Task: Select the user preset "Amplify" for amplify effect.
Action: Mouse moved to (117, 259)
Screenshot: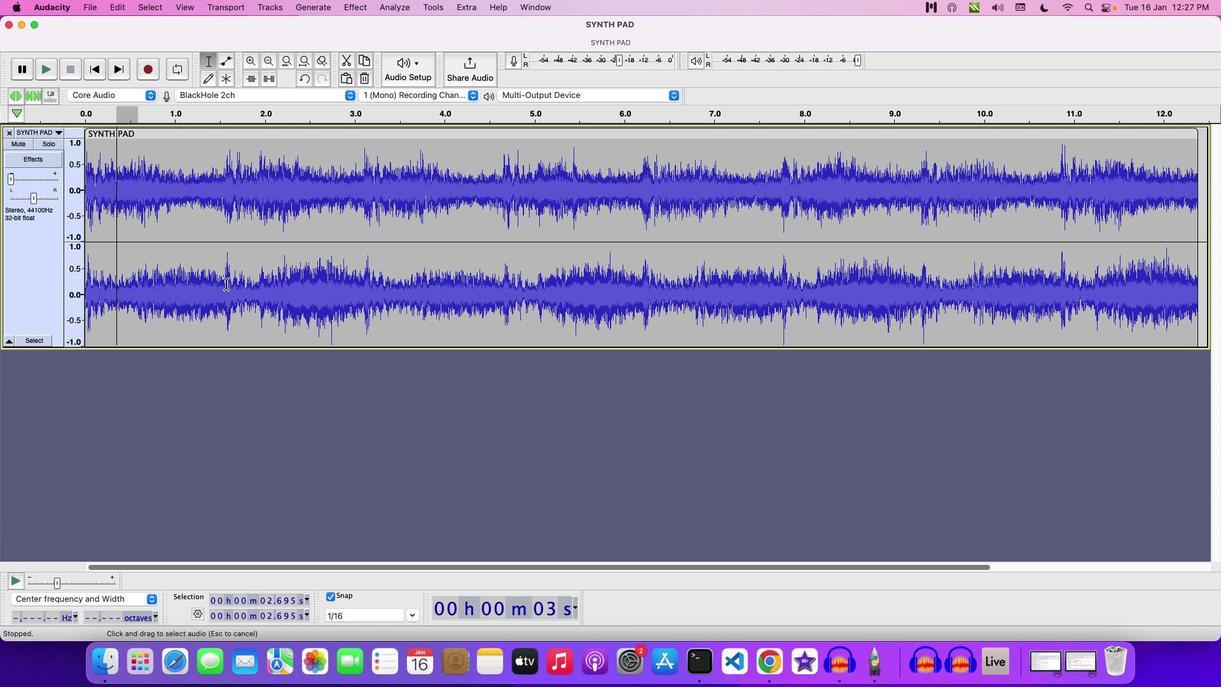 
Action: Mouse pressed left at (117, 259)
Screenshot: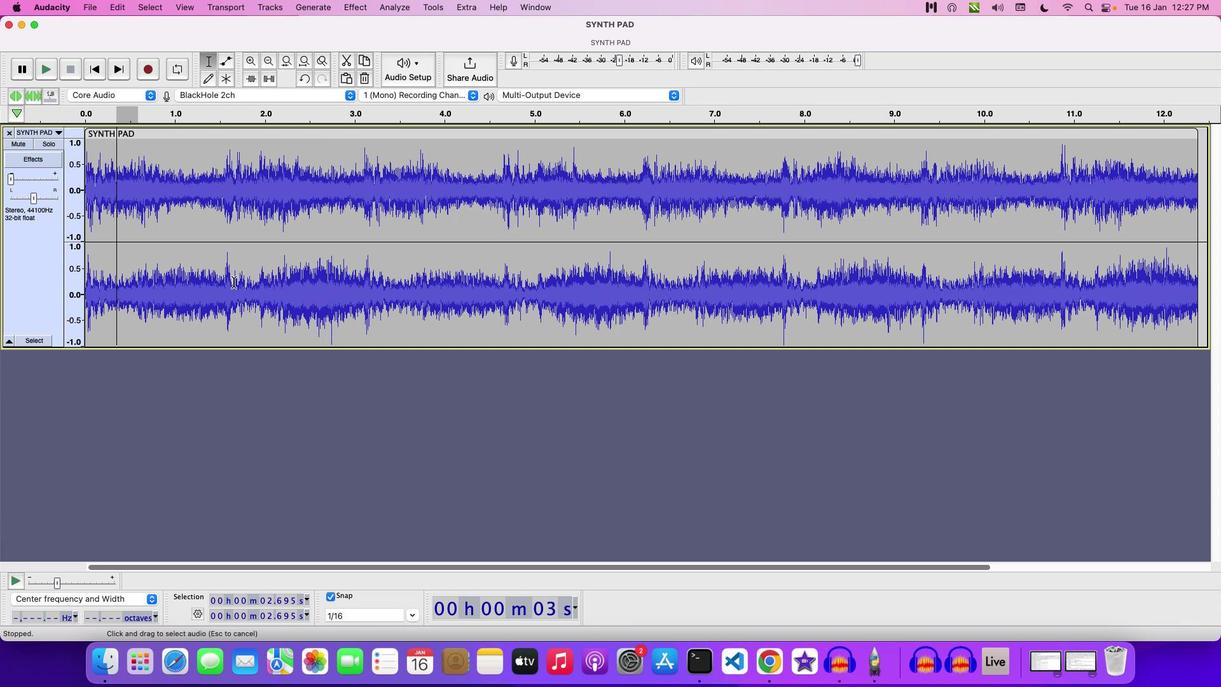 
Action: Mouse moved to (354, 2)
Screenshot: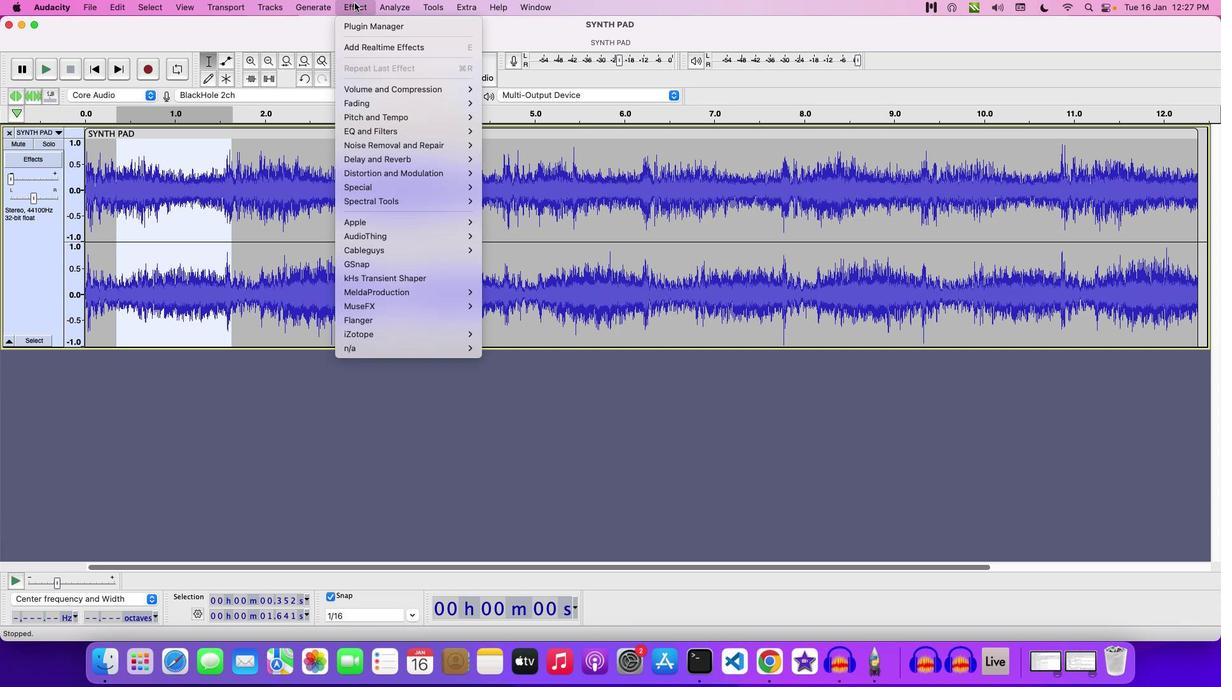 
Action: Mouse pressed left at (354, 2)
Screenshot: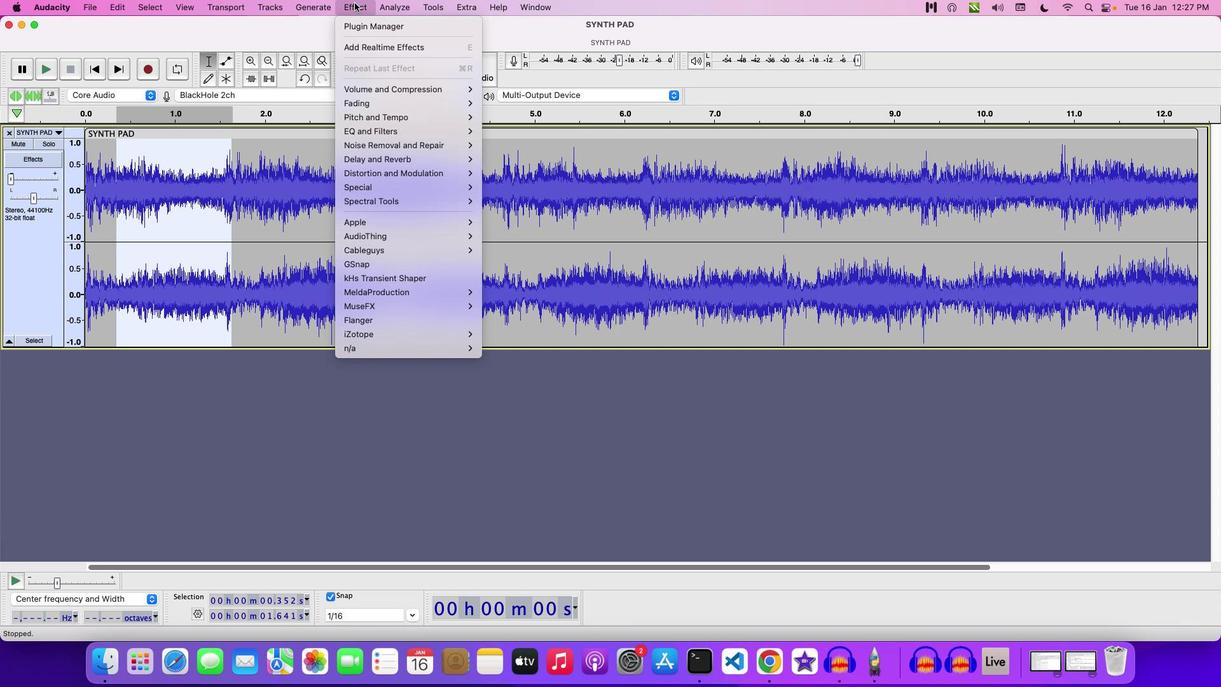 
Action: Mouse moved to (515, 94)
Screenshot: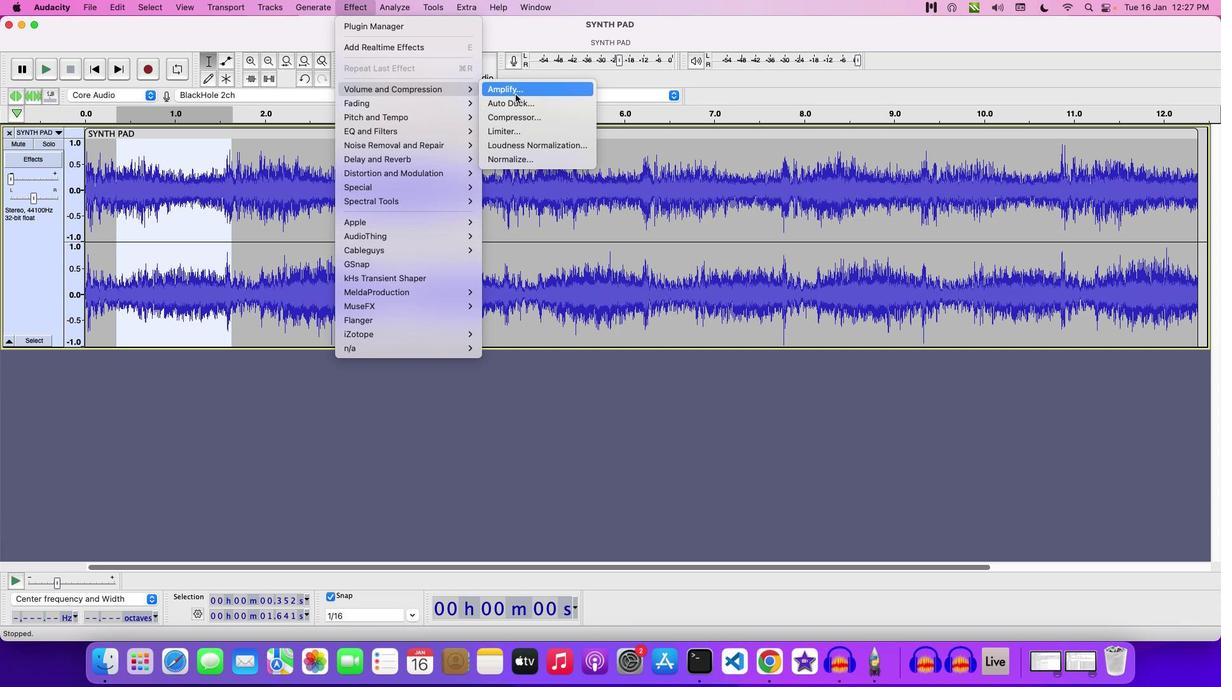 
Action: Mouse pressed left at (515, 94)
Screenshot: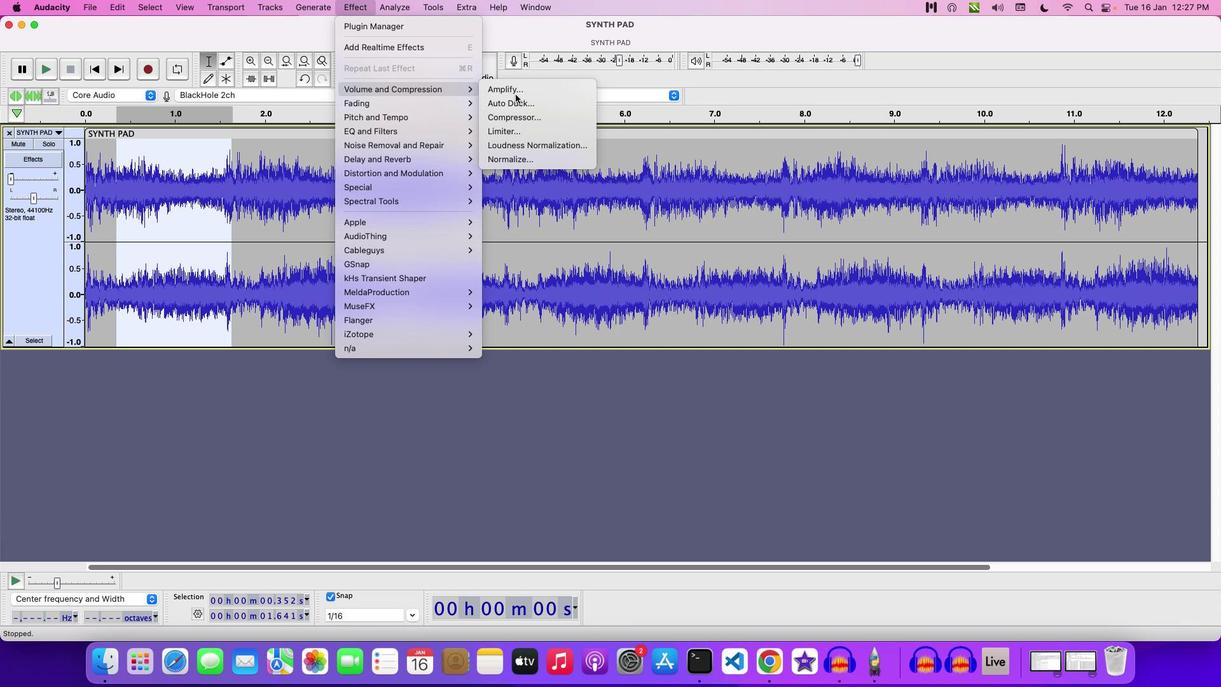 
Action: Mouse moved to (569, 293)
Screenshot: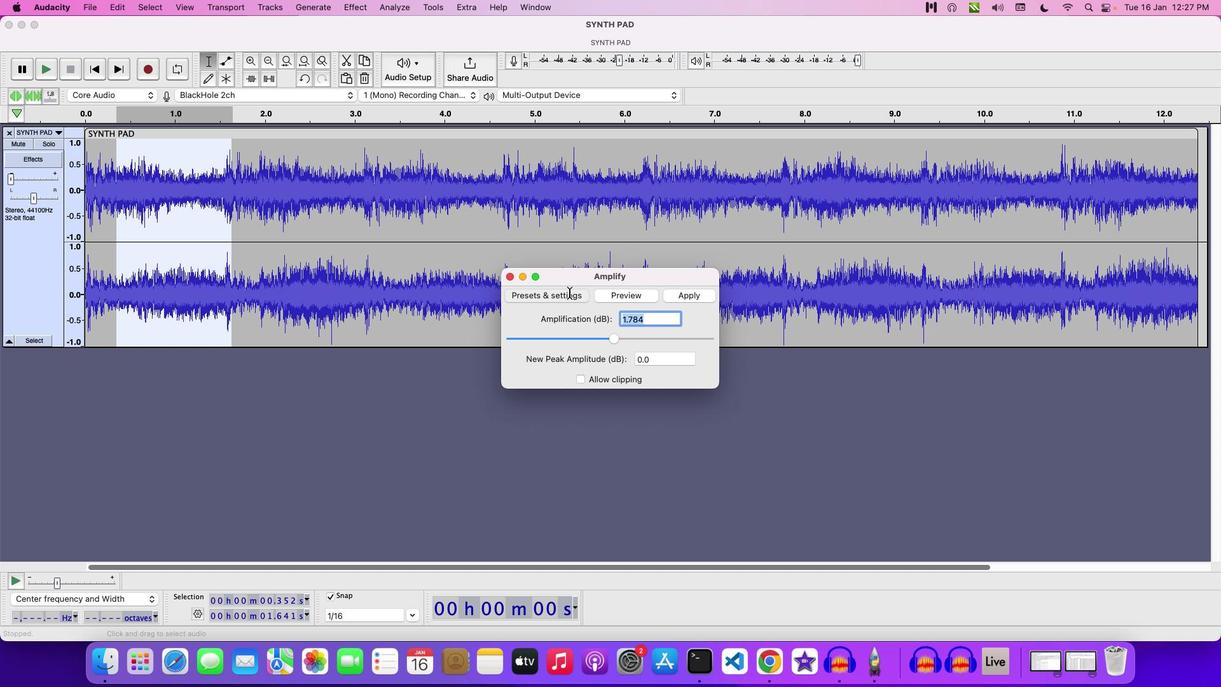 
Action: Mouse pressed left at (569, 293)
Screenshot: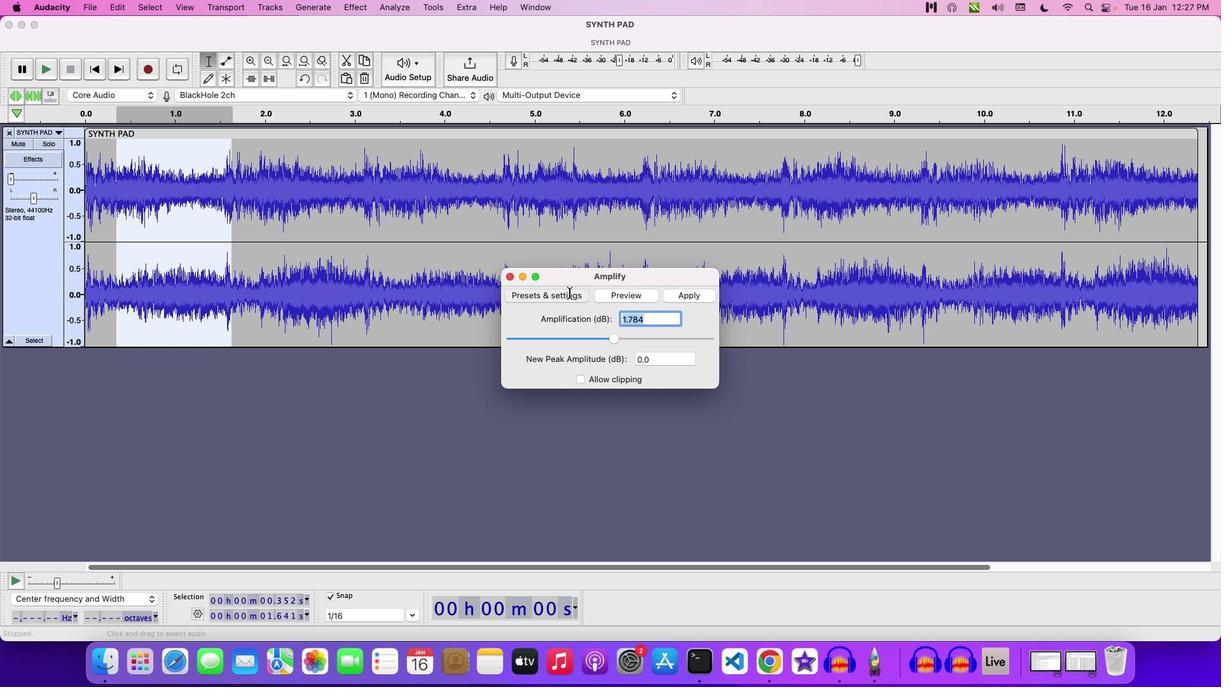 
Action: Mouse moved to (616, 304)
Screenshot: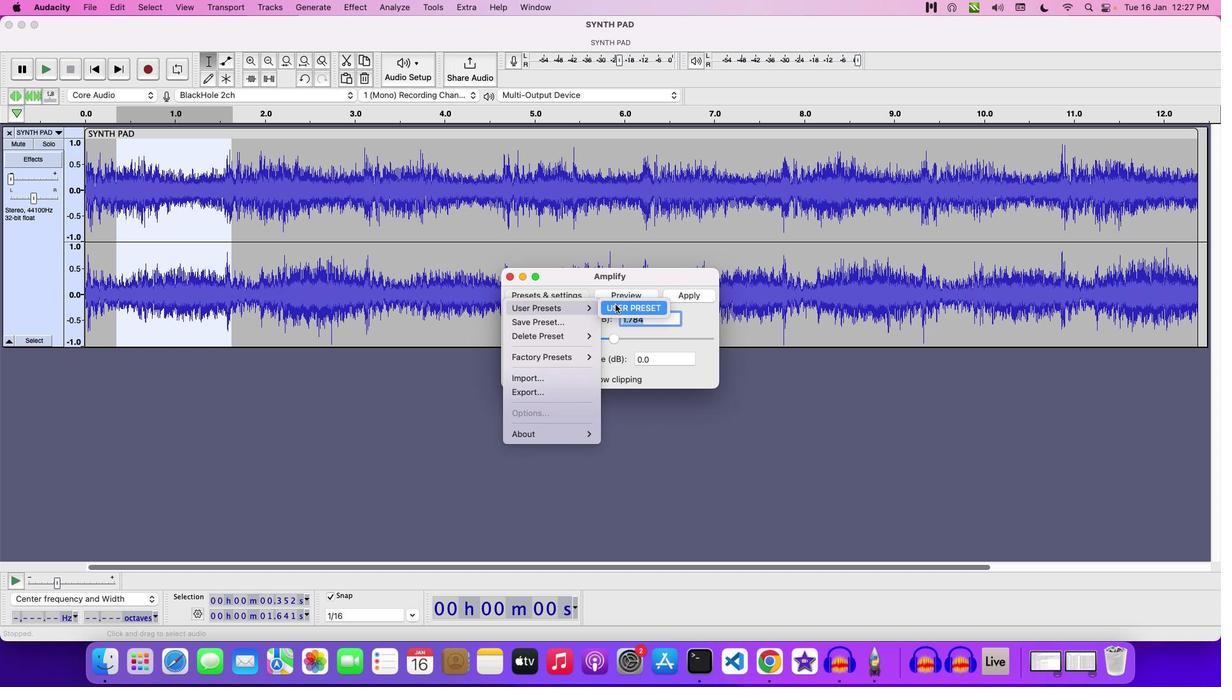 
Action: Mouse pressed left at (616, 304)
Screenshot: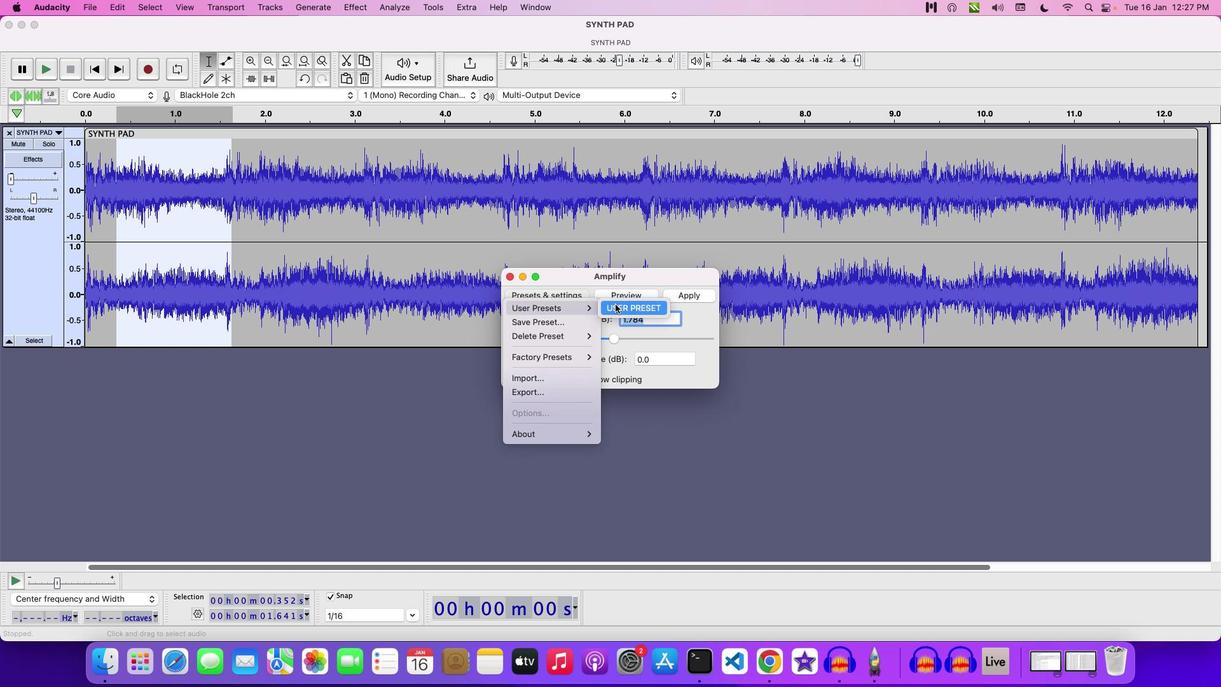 
Action: Mouse moved to (509, 278)
Screenshot: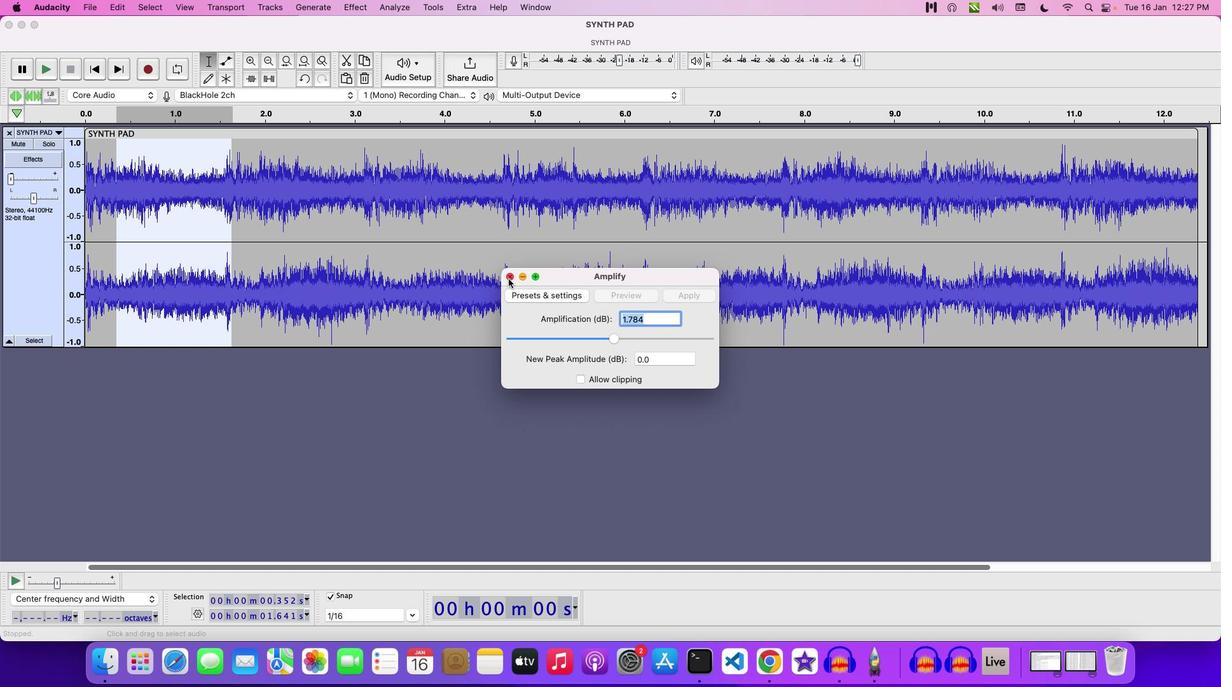 
Action: Mouse pressed left at (509, 278)
Screenshot: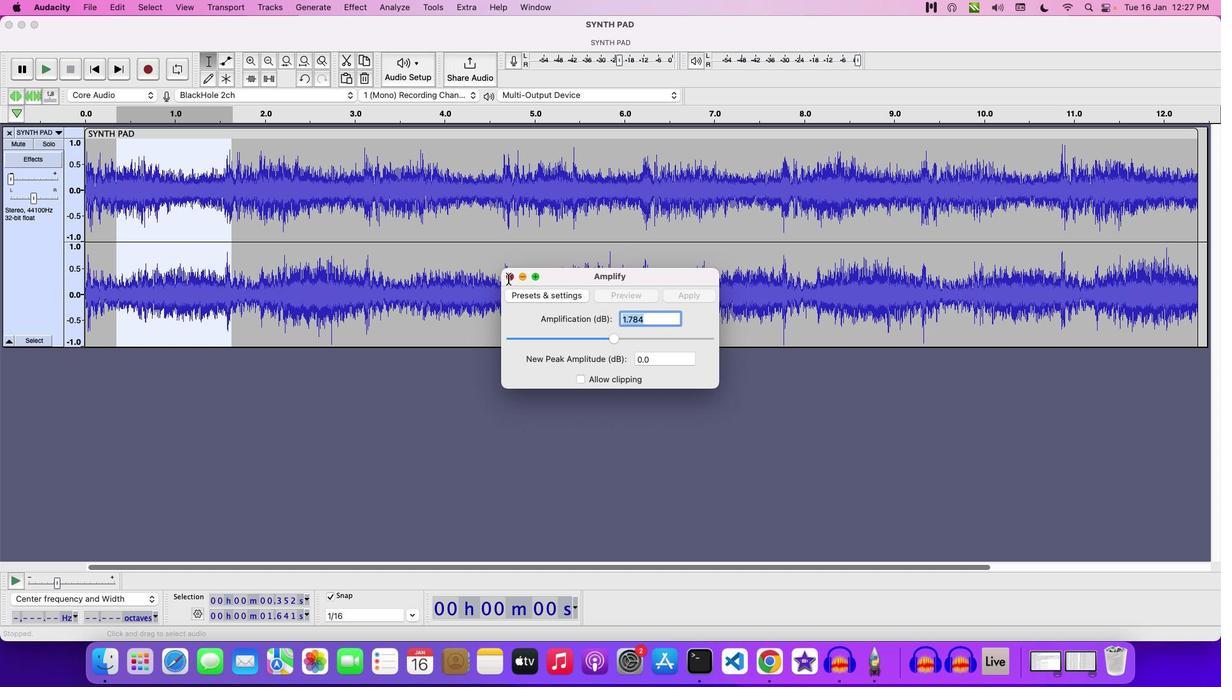 
